 Task: Go to iMovie help and add video effects, Click on add a clip filter
Action: Mouse moved to (266, 3)
Screenshot: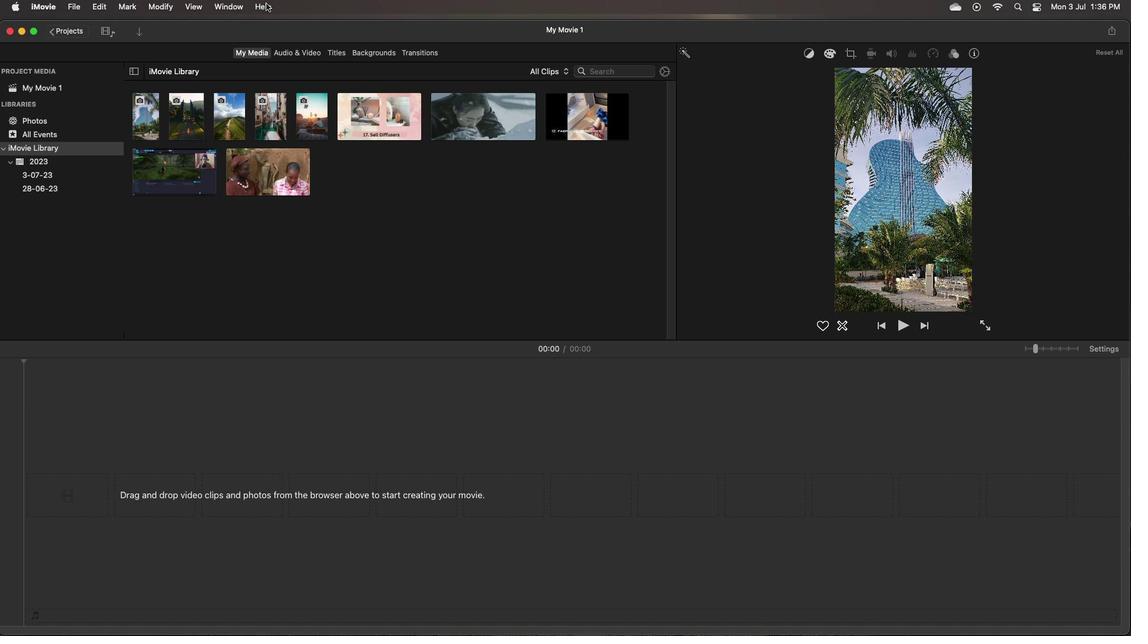 
Action: Mouse pressed left at (266, 3)
Screenshot: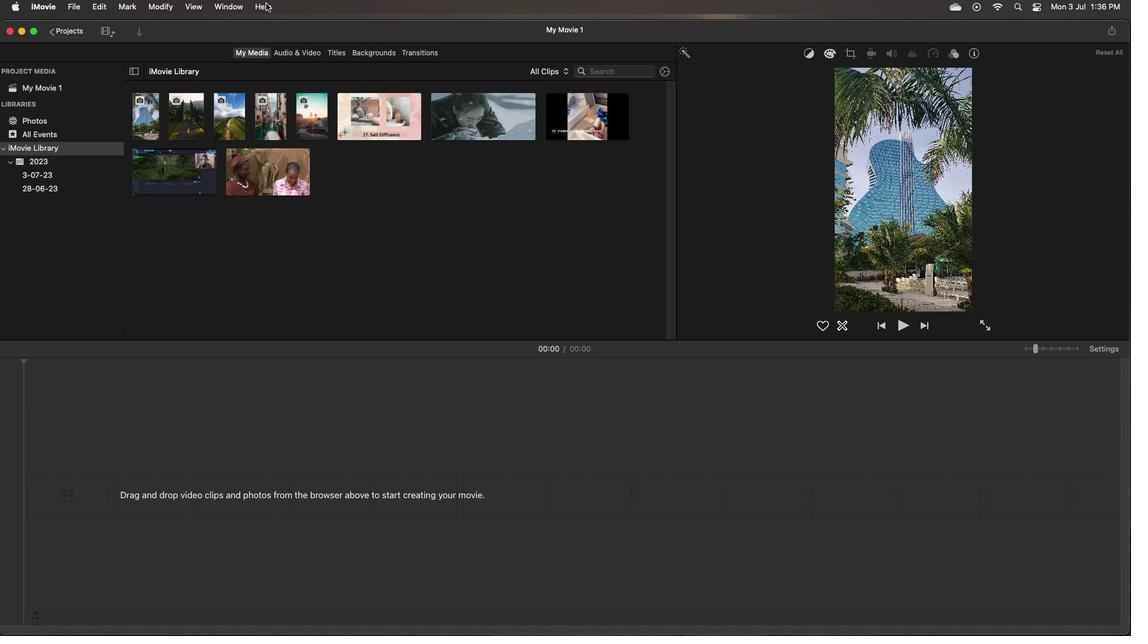 
Action: Mouse moved to (278, 36)
Screenshot: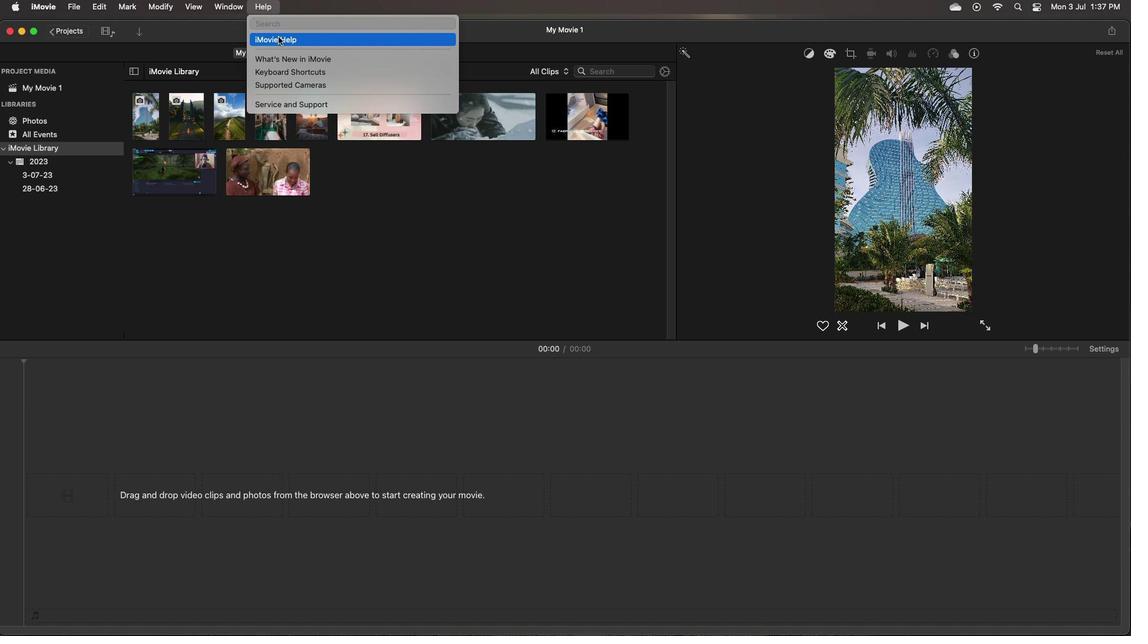 
Action: Mouse pressed left at (278, 36)
Screenshot: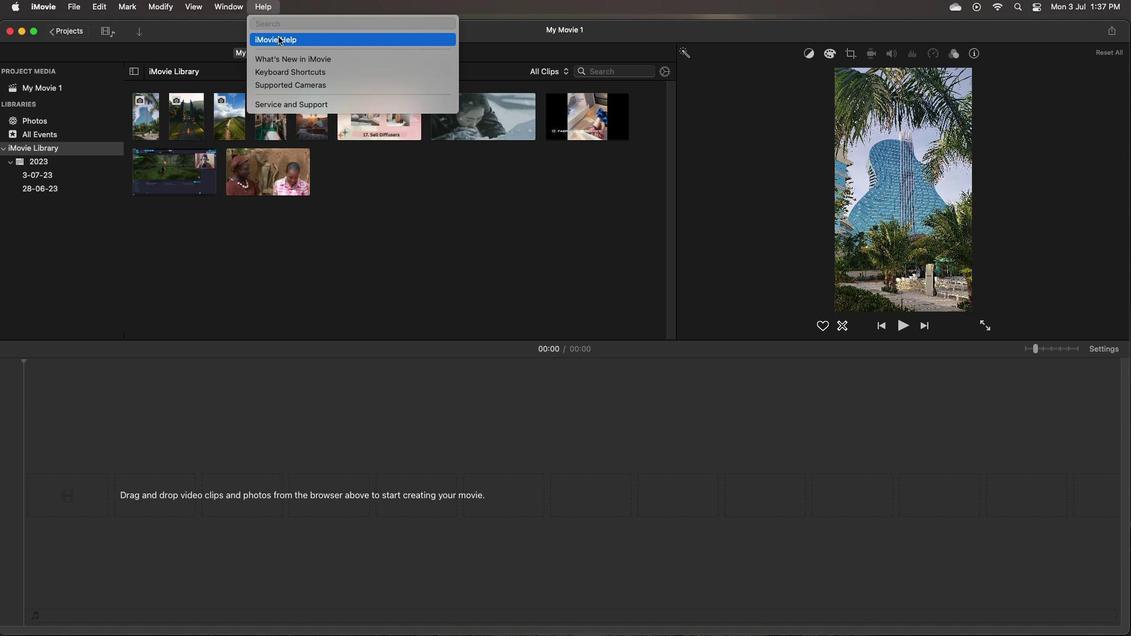 
Action: Mouse moved to (490, 305)
Screenshot: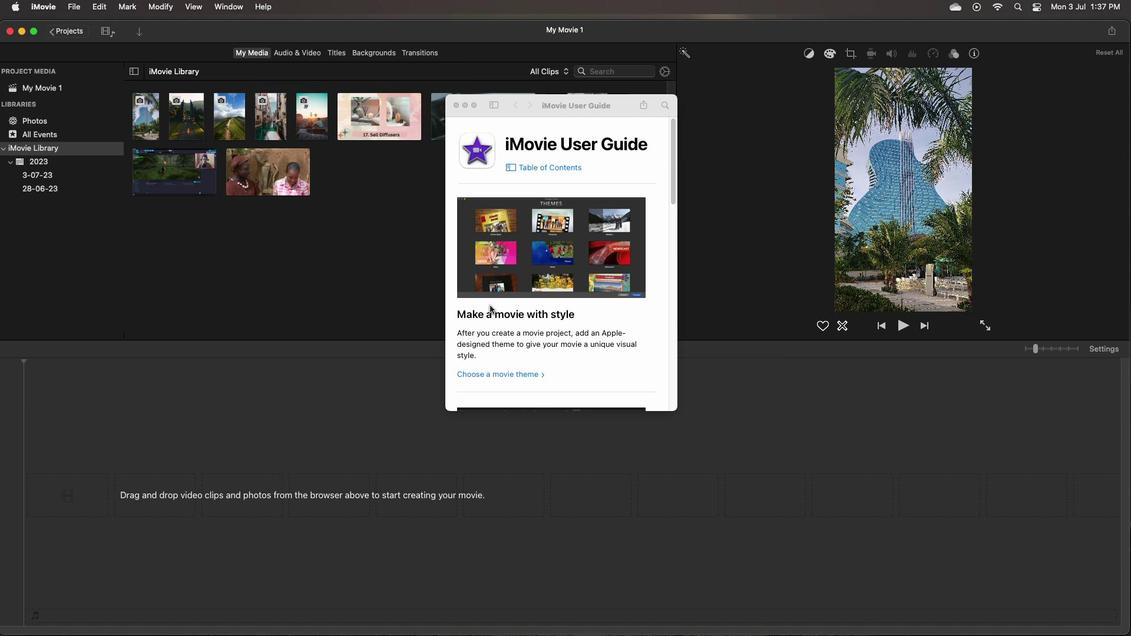 
Action: Mouse scrolled (490, 305) with delta (0, 0)
Screenshot: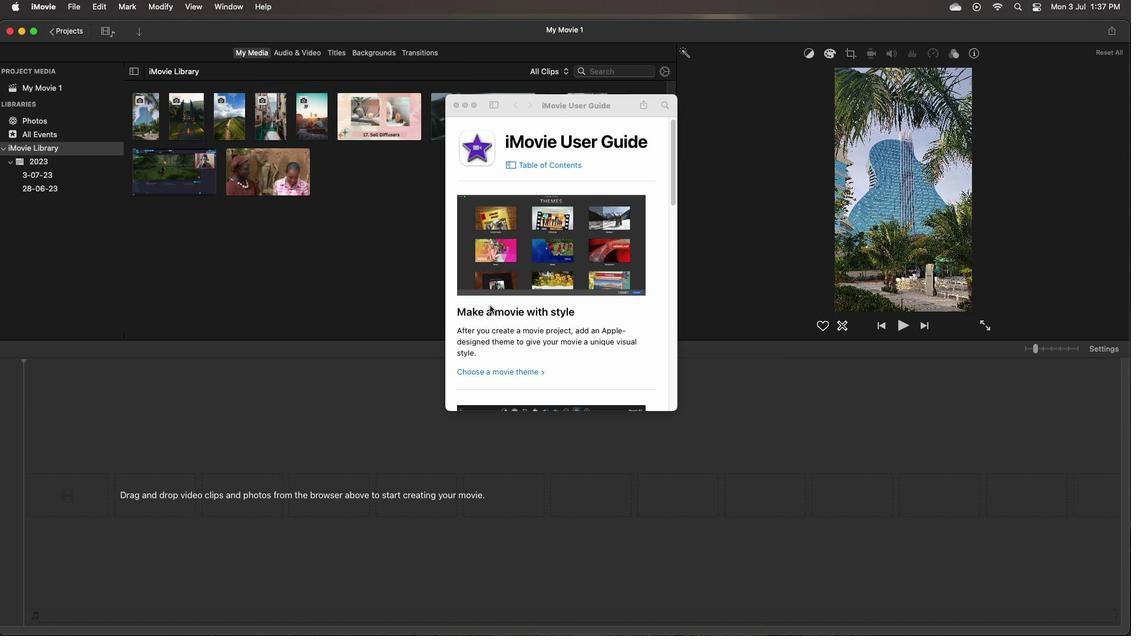
Action: Mouse scrolled (490, 305) with delta (0, 0)
Screenshot: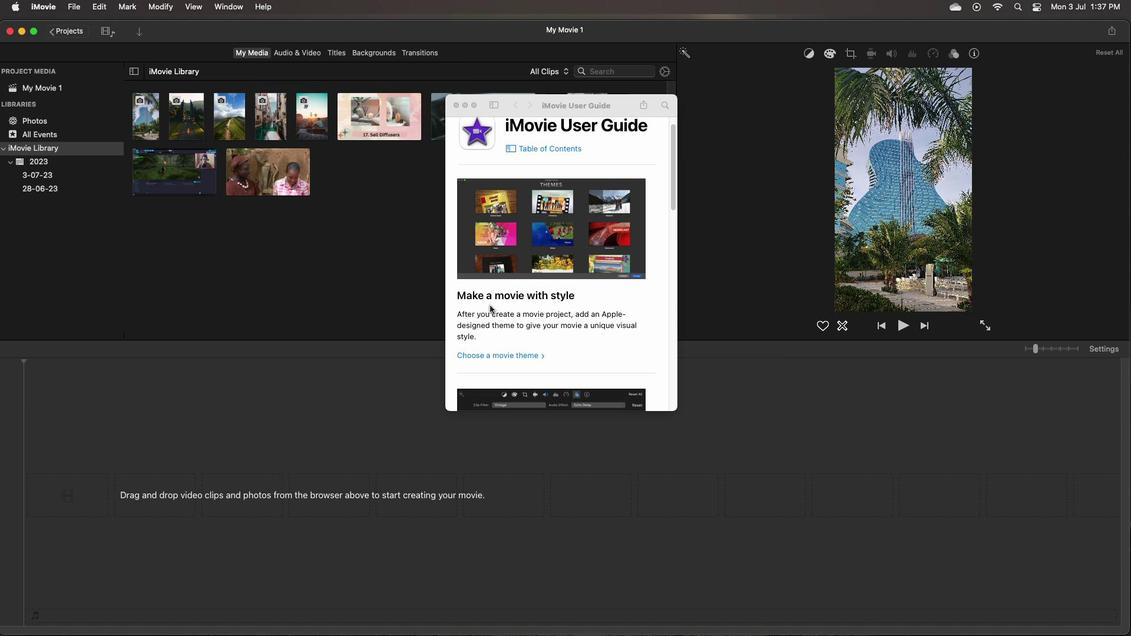 
Action: Mouse scrolled (490, 305) with delta (0, -1)
Screenshot: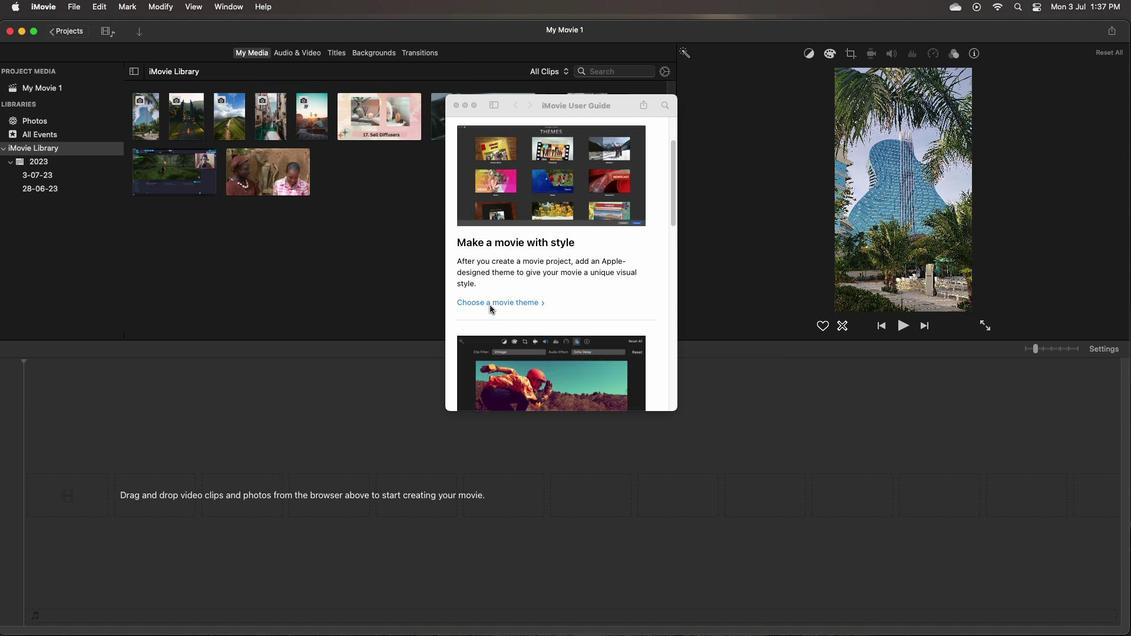 
Action: Mouse moved to (490, 305)
Screenshot: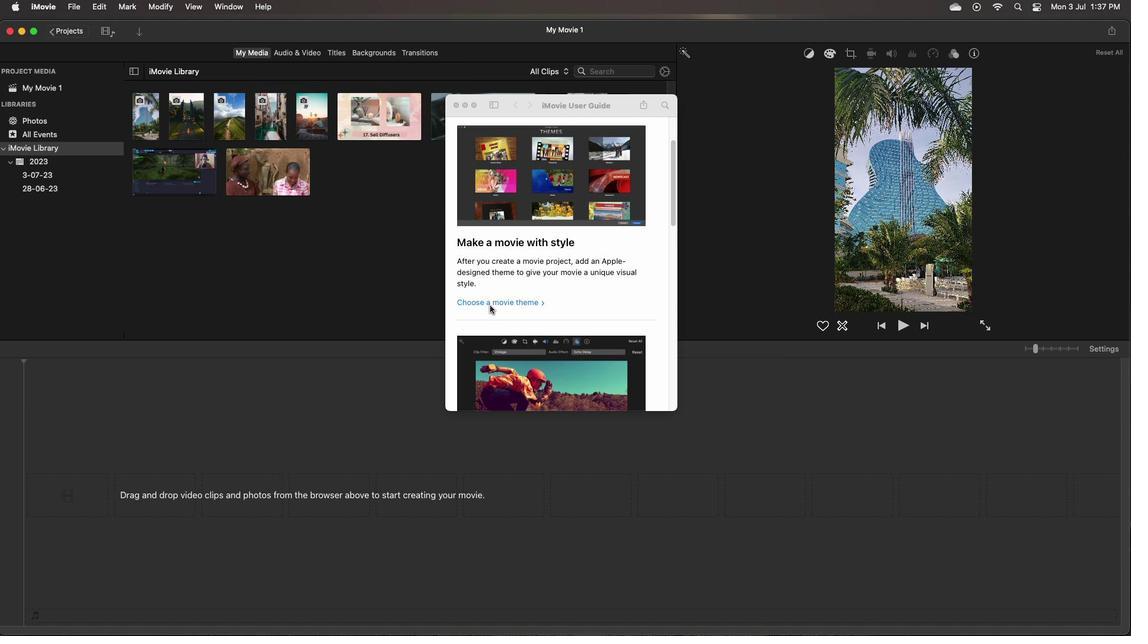 
Action: Mouse scrolled (490, 305) with delta (0, 0)
Screenshot: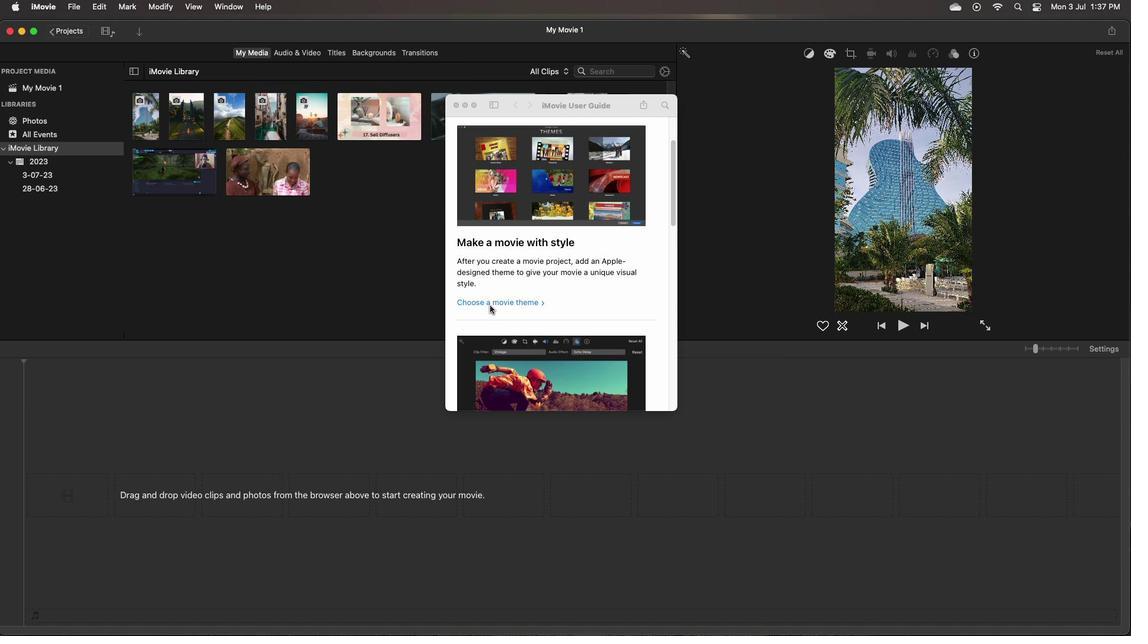
Action: Mouse scrolled (490, 305) with delta (0, 0)
Screenshot: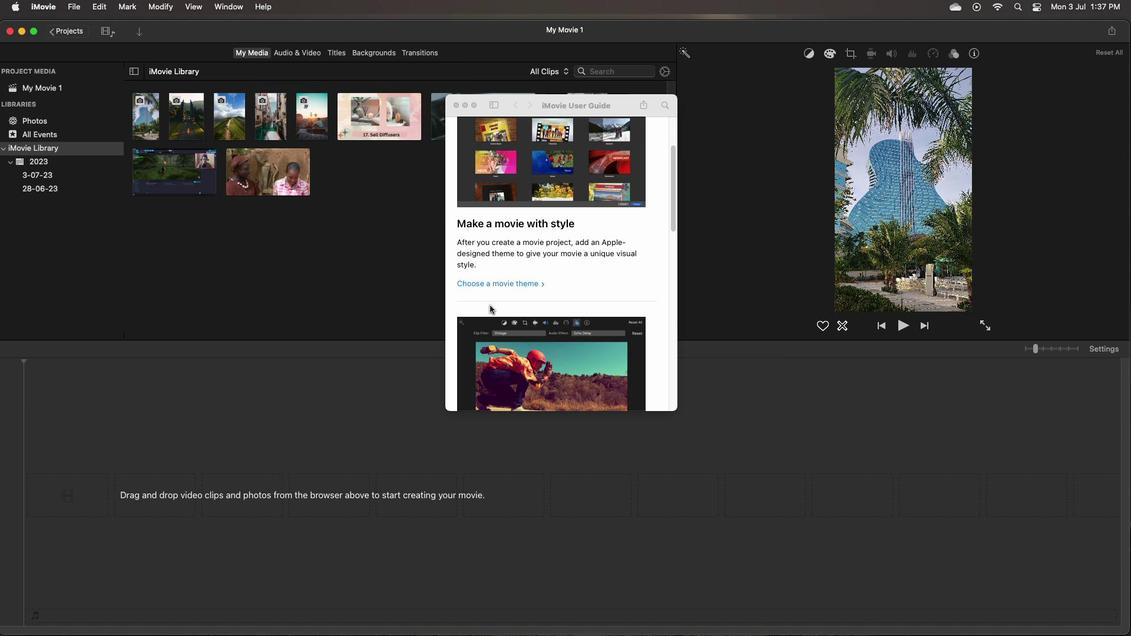 
Action: Mouse scrolled (490, 305) with delta (0, -1)
Screenshot: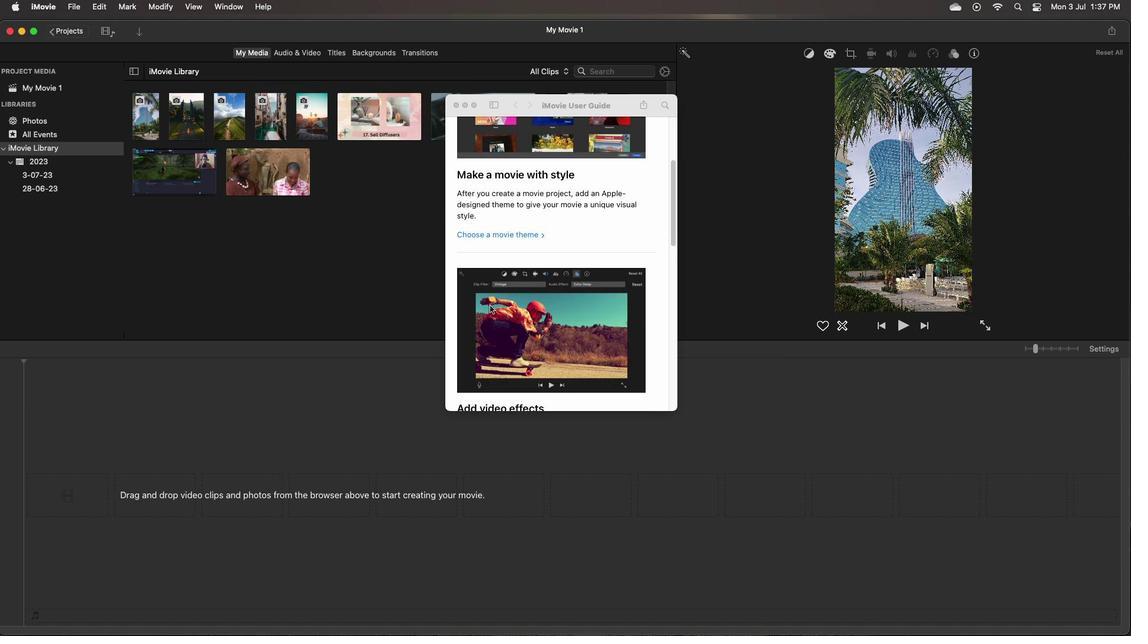
Action: Mouse scrolled (490, 305) with delta (0, -1)
Screenshot: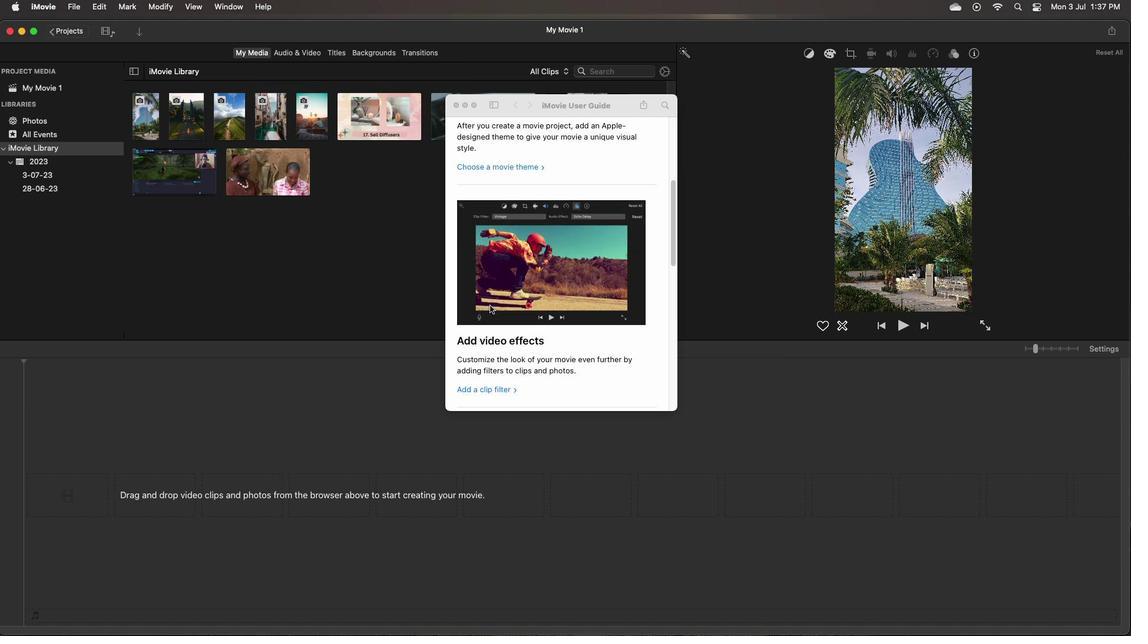 
Action: Mouse moved to (490, 306)
Screenshot: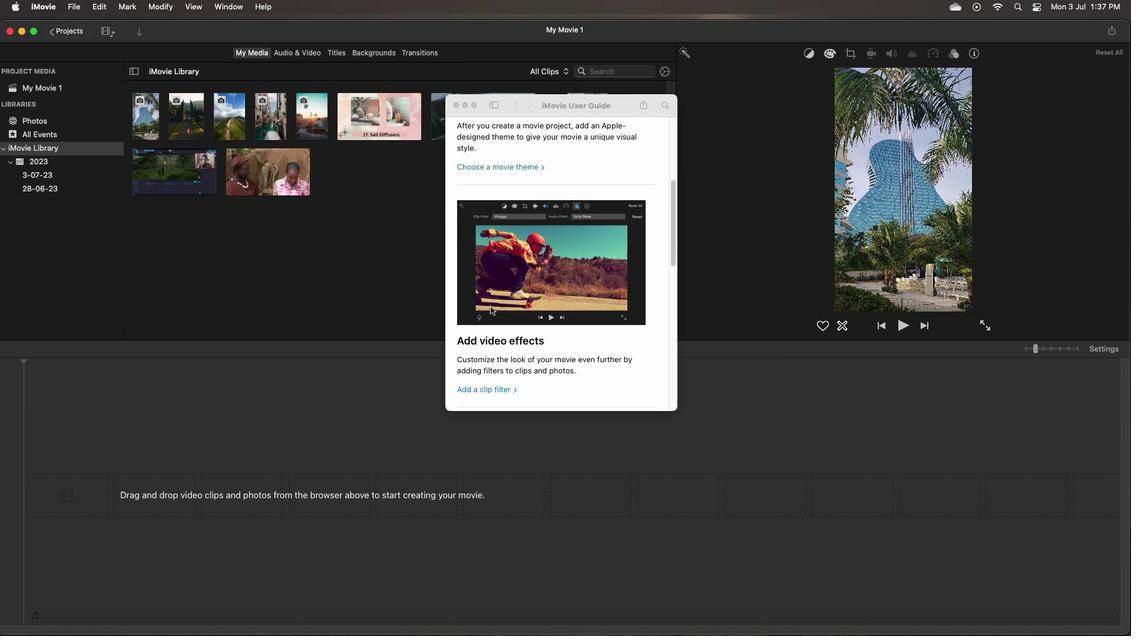 
Action: Mouse scrolled (490, 306) with delta (0, 0)
Screenshot: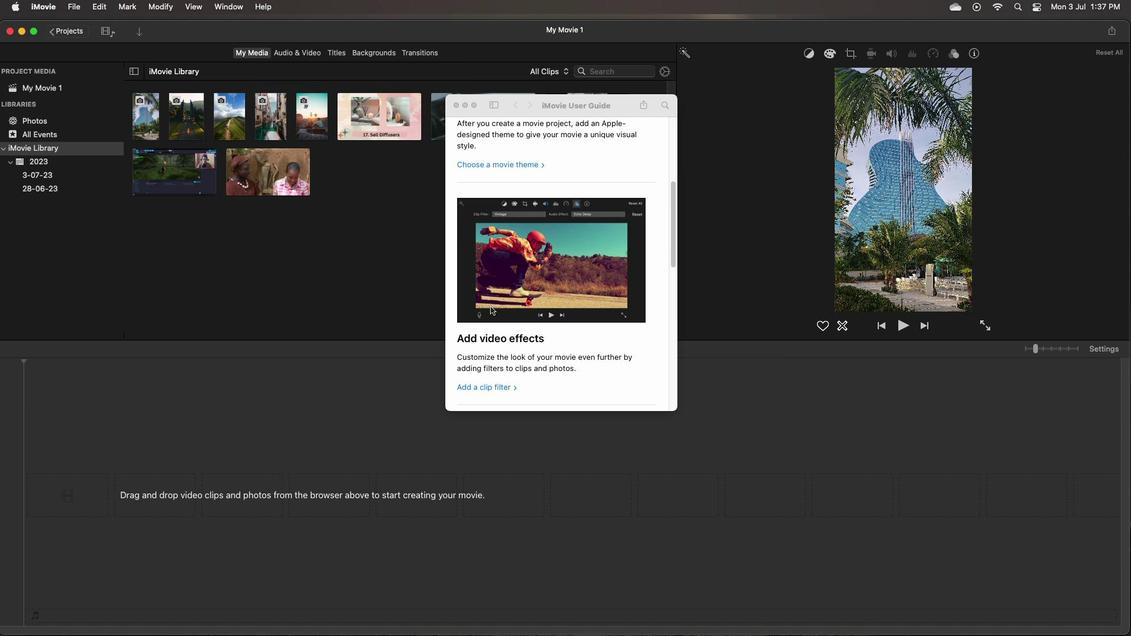 
Action: Mouse scrolled (490, 306) with delta (0, 0)
Screenshot: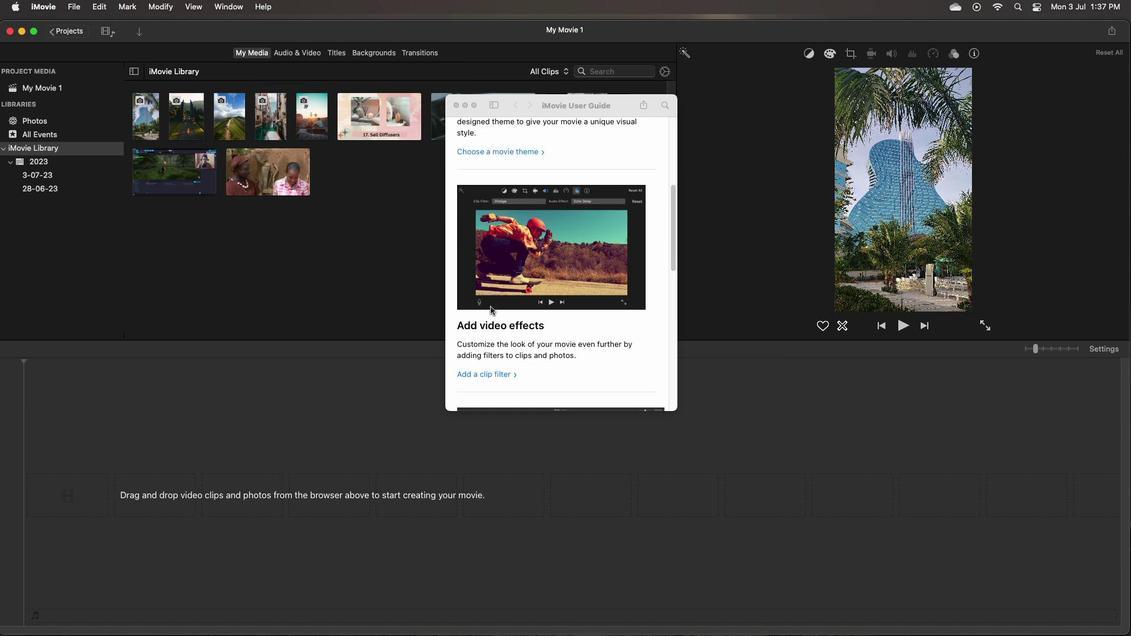 
Action: Mouse moved to (497, 374)
Screenshot: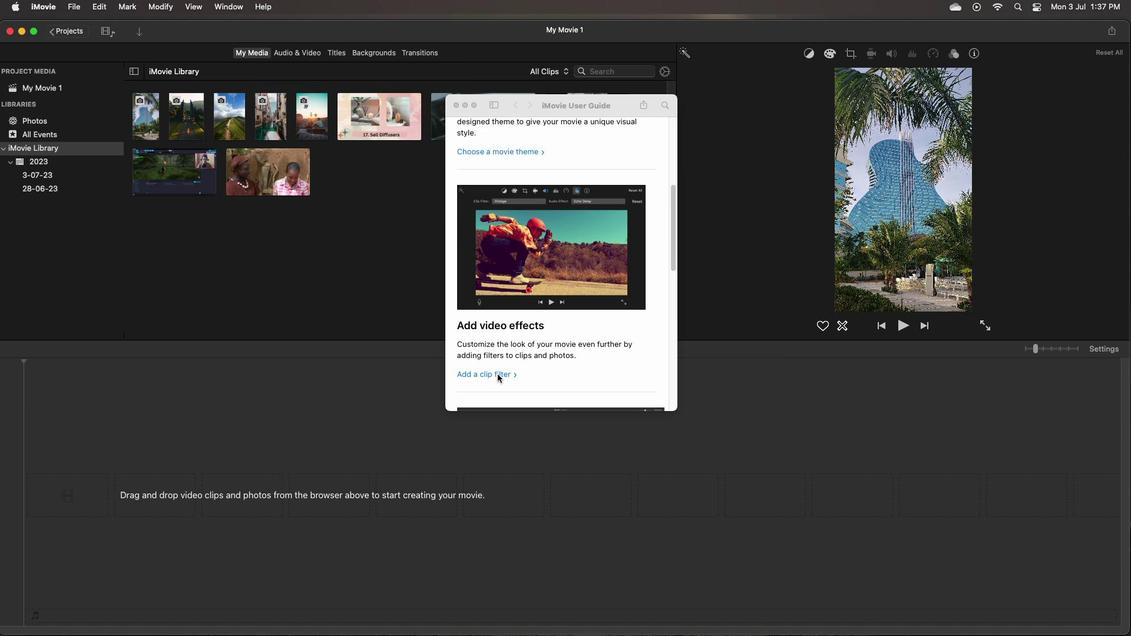 
Action: Mouse pressed left at (497, 374)
Screenshot: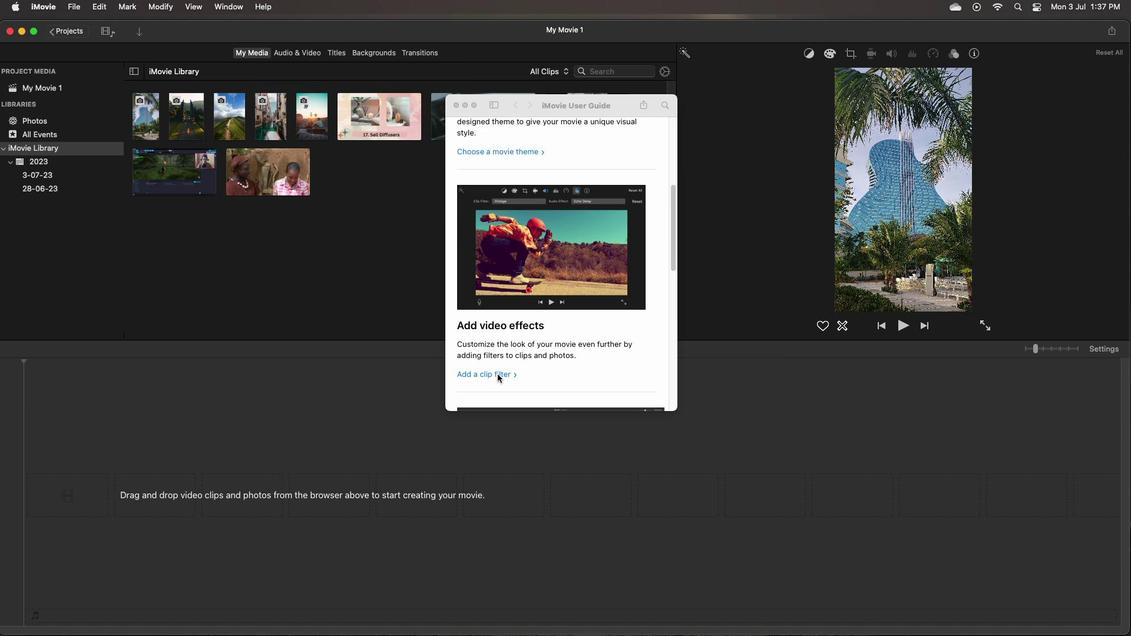 
Action: Mouse moved to (496, 374)
Screenshot: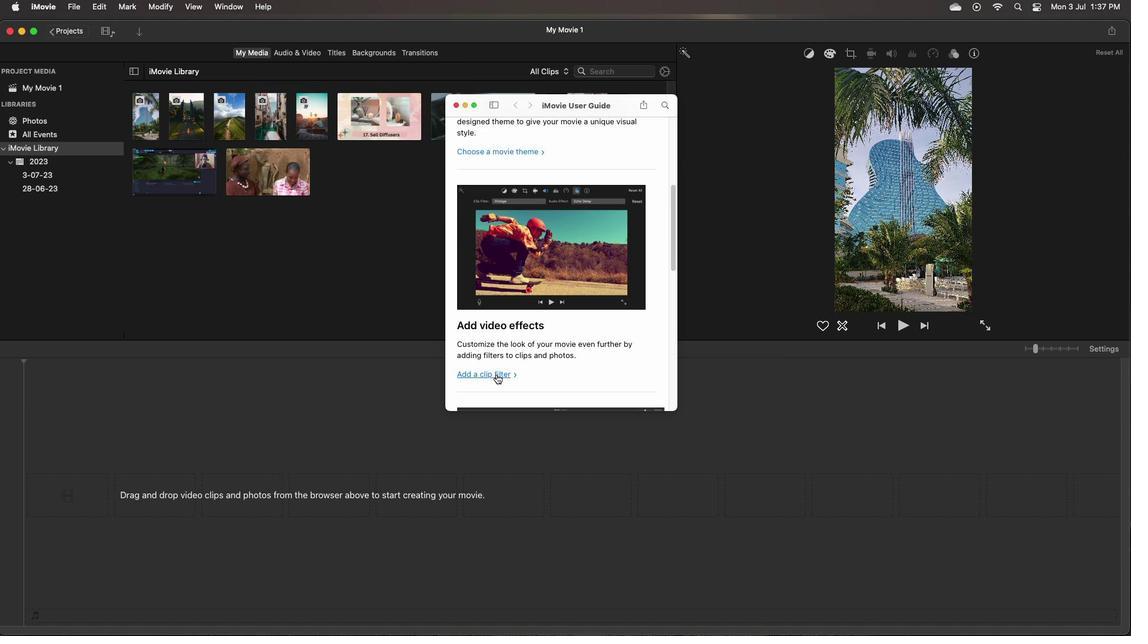 
Action: Mouse pressed left at (496, 374)
Screenshot: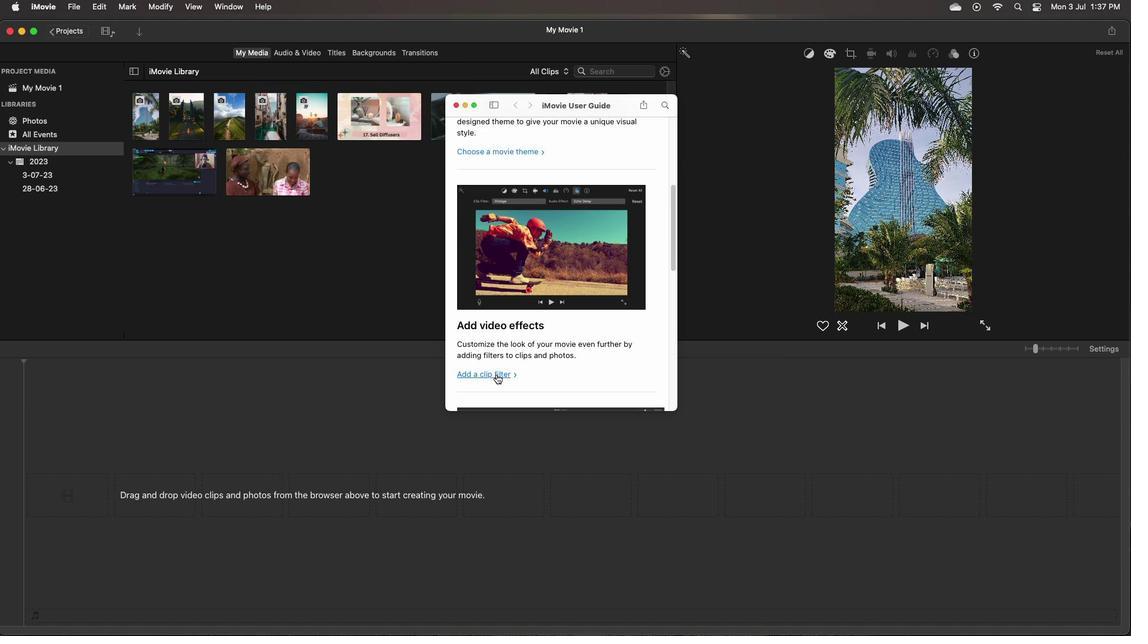 
